 Task: Toggle the page on scroll in the timeline.
Action: Mouse moved to (17, 466)
Screenshot: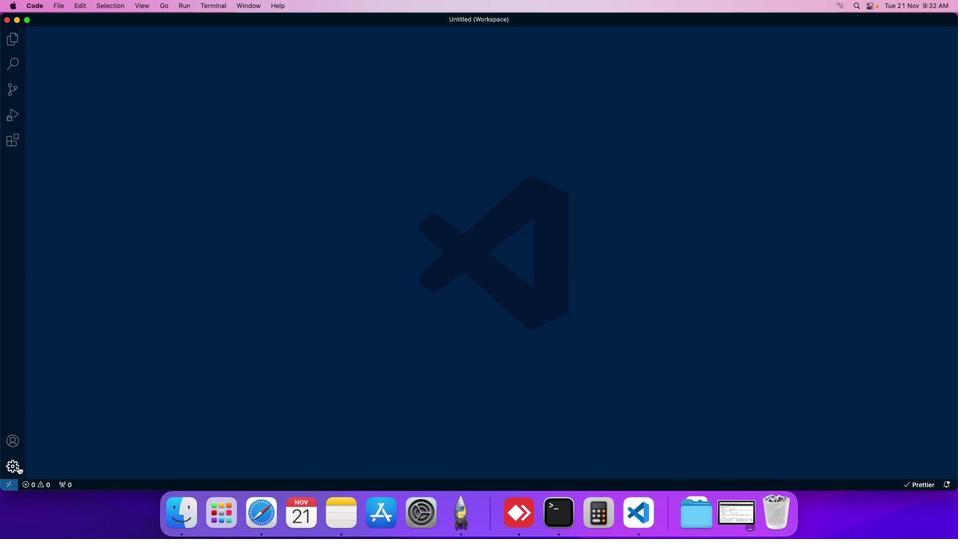 
Action: Mouse pressed left at (17, 466)
Screenshot: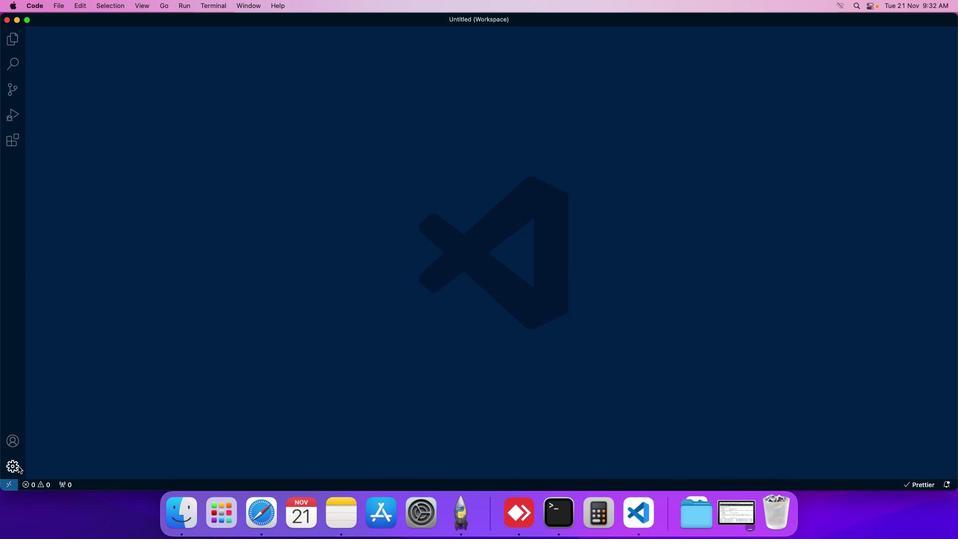 
Action: Mouse moved to (37, 386)
Screenshot: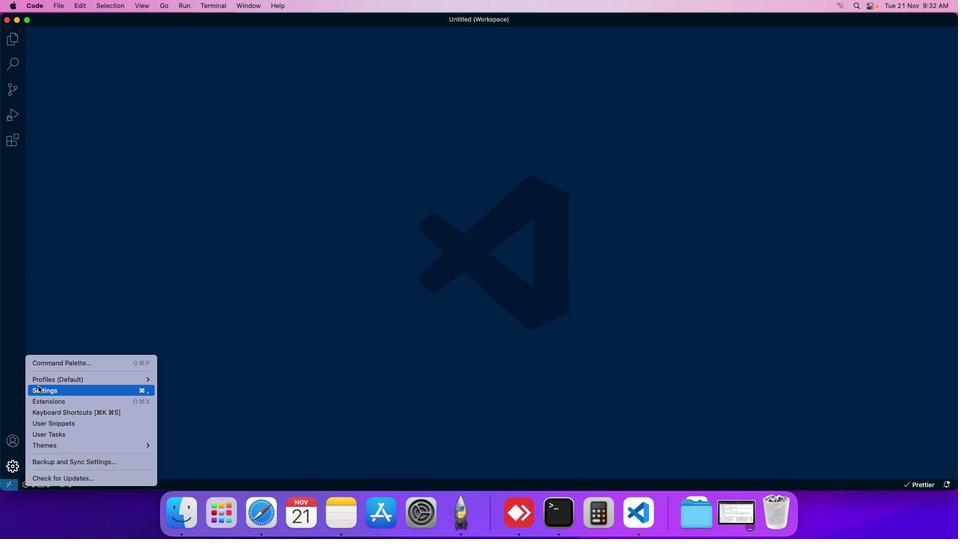 
Action: Mouse pressed left at (37, 386)
Screenshot: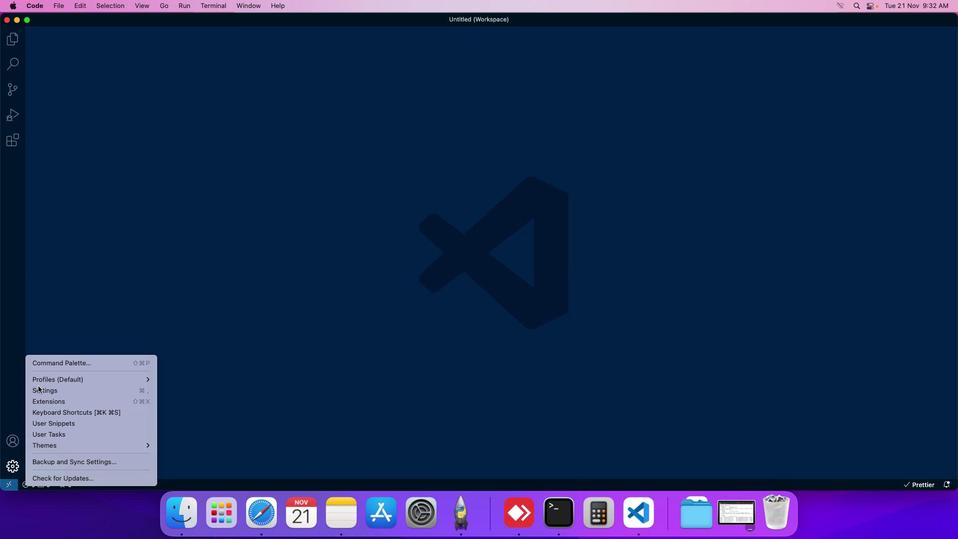 
Action: Mouse moved to (219, 79)
Screenshot: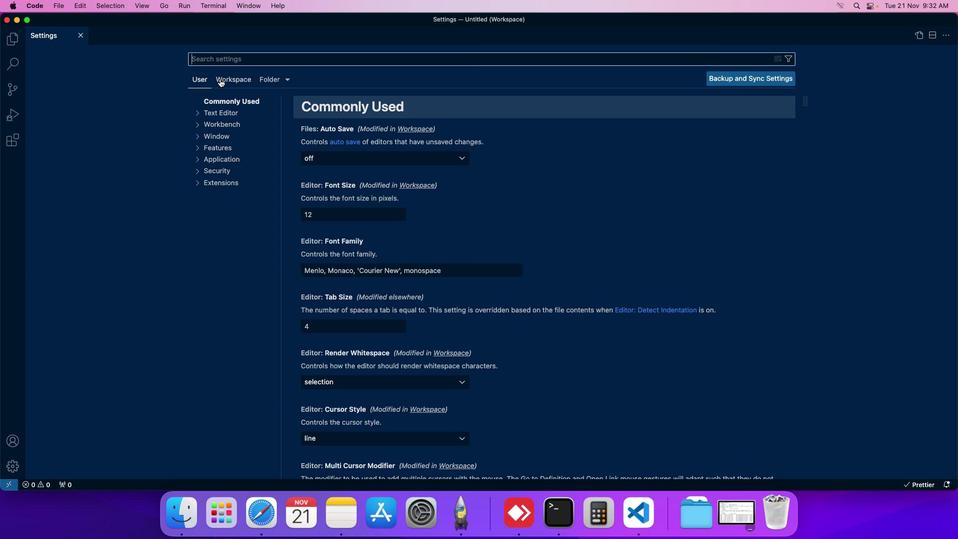 
Action: Mouse pressed left at (219, 79)
Screenshot: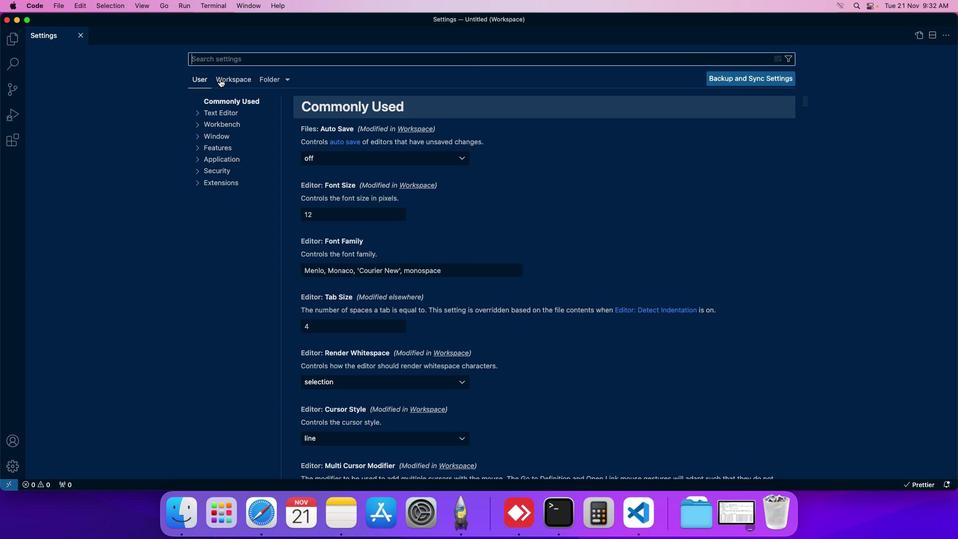 
Action: Mouse moved to (220, 150)
Screenshot: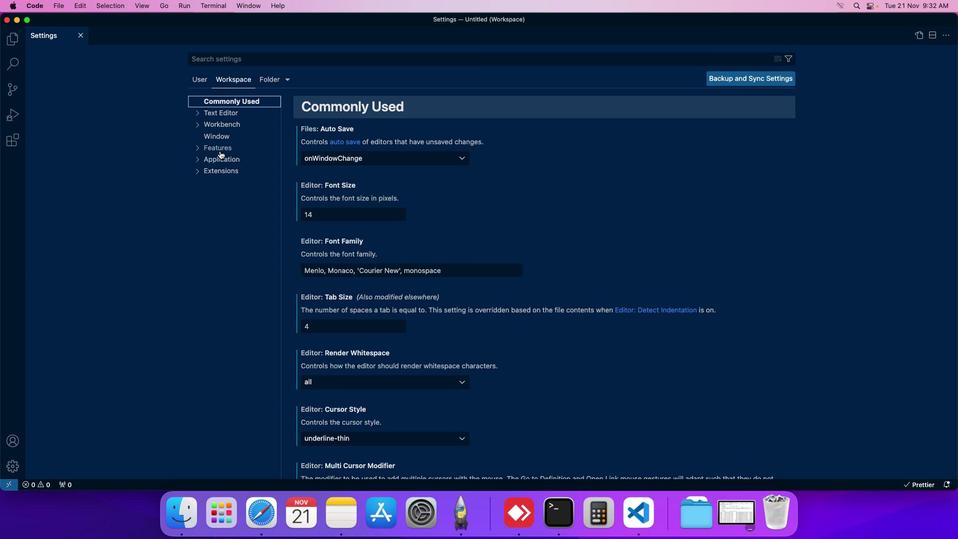 
Action: Mouse pressed left at (220, 150)
Screenshot: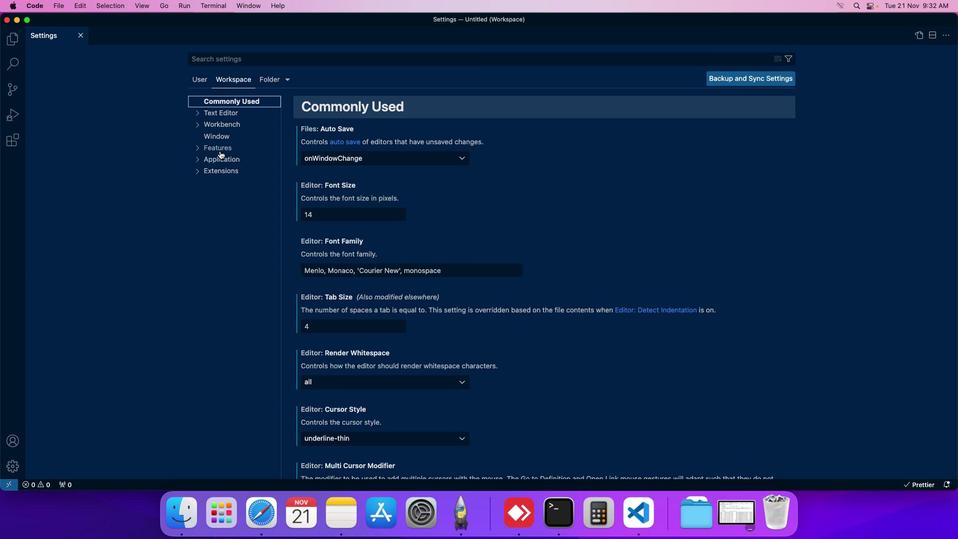 
Action: Mouse moved to (218, 307)
Screenshot: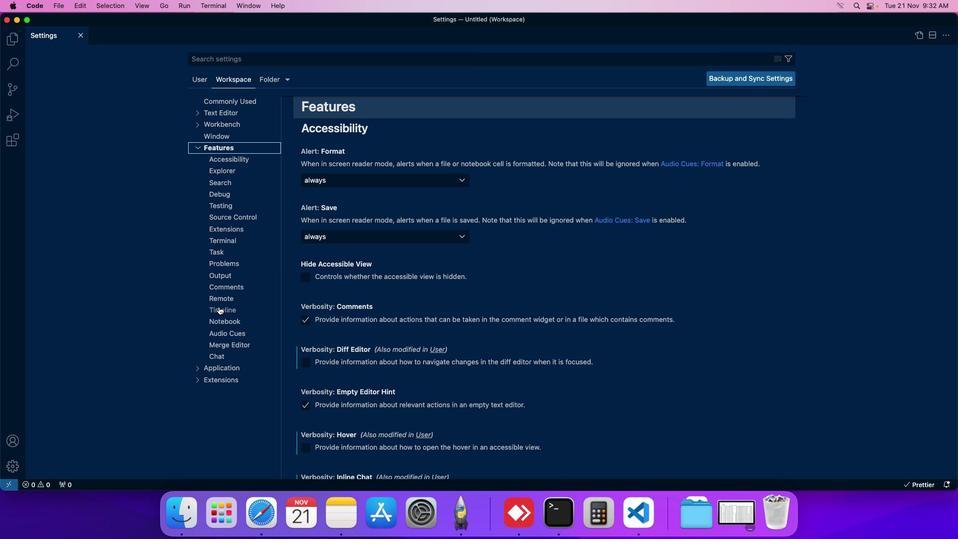 
Action: Mouse pressed left at (218, 307)
Screenshot: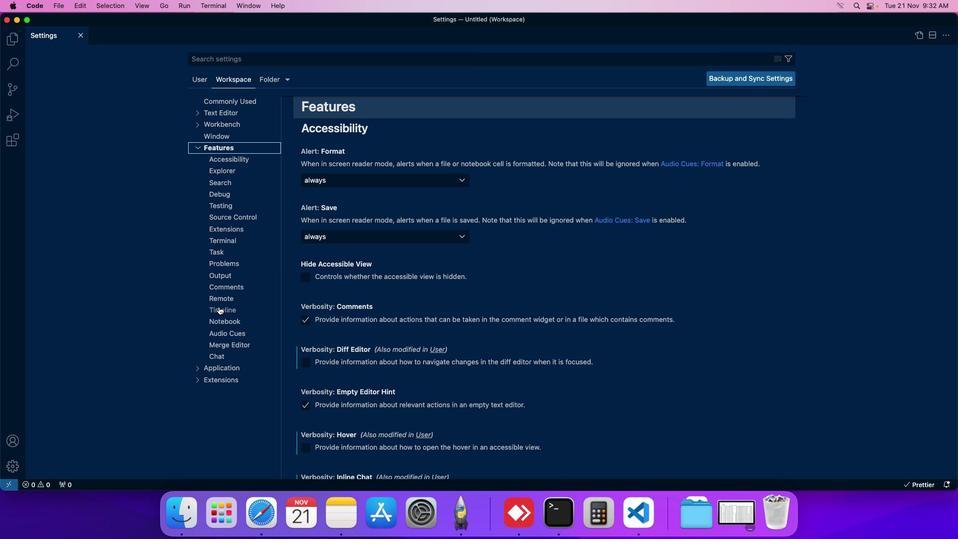
Action: Mouse moved to (306, 143)
Screenshot: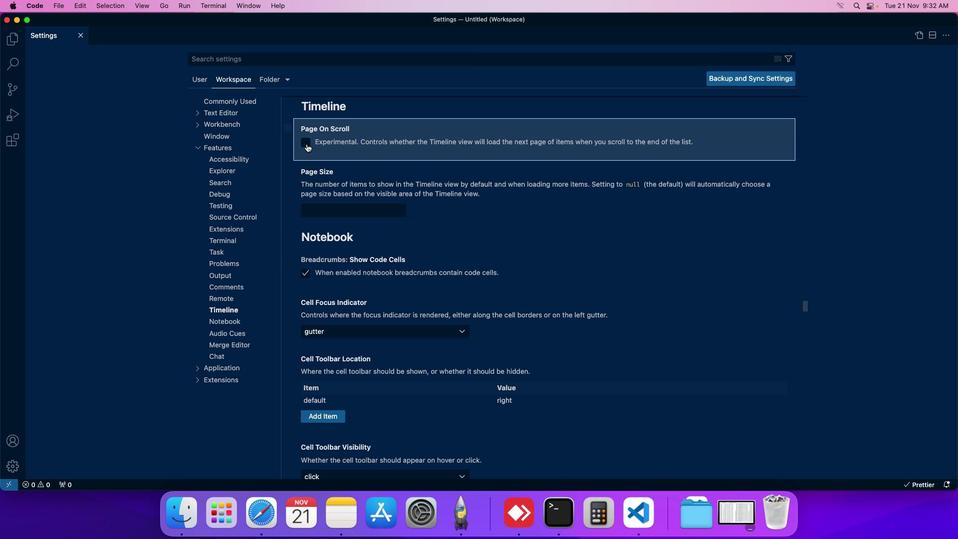 
Action: Mouse pressed left at (306, 143)
Screenshot: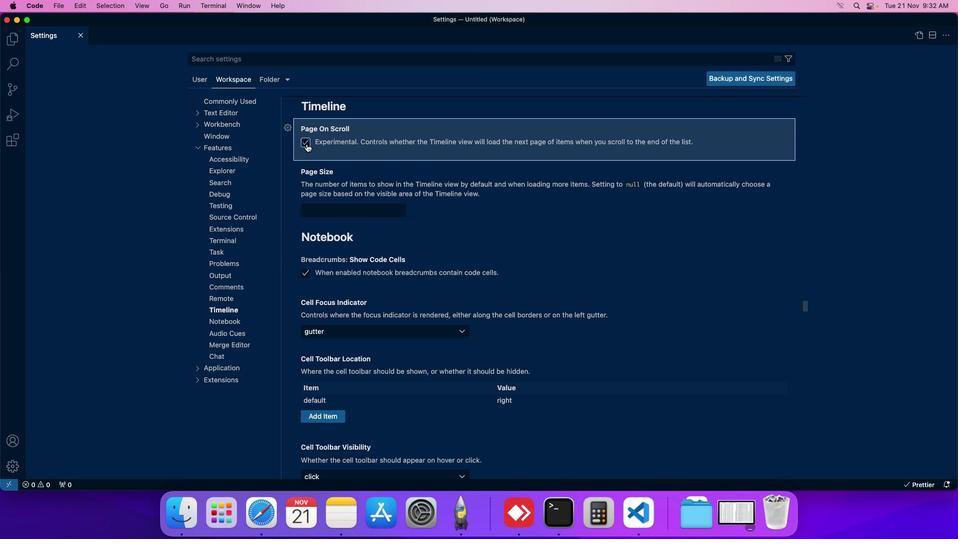 
Action: Mouse moved to (311, 146)
Screenshot: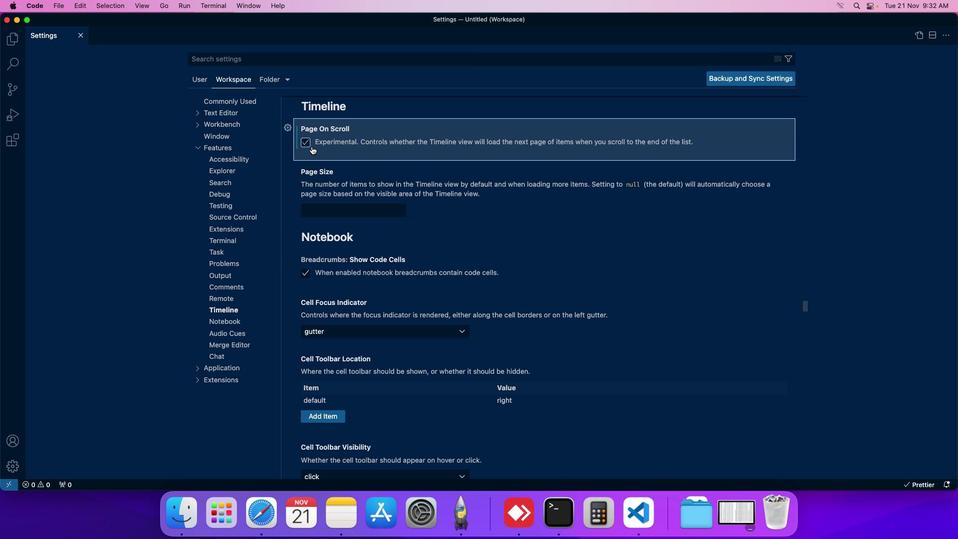
